Task: Reply to email with the signature Donald Hall with the subject 'Performance review' from softage.1@softage.net with the message 'I need your input on the best approach to resolving a project issue.'
Action: Mouse moved to (786, 197)
Screenshot: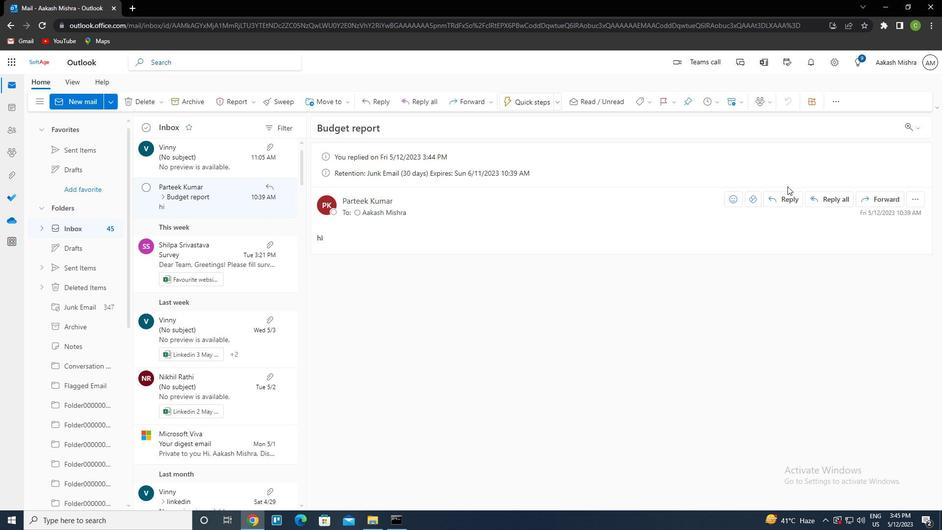 
Action: Mouse pressed left at (786, 197)
Screenshot: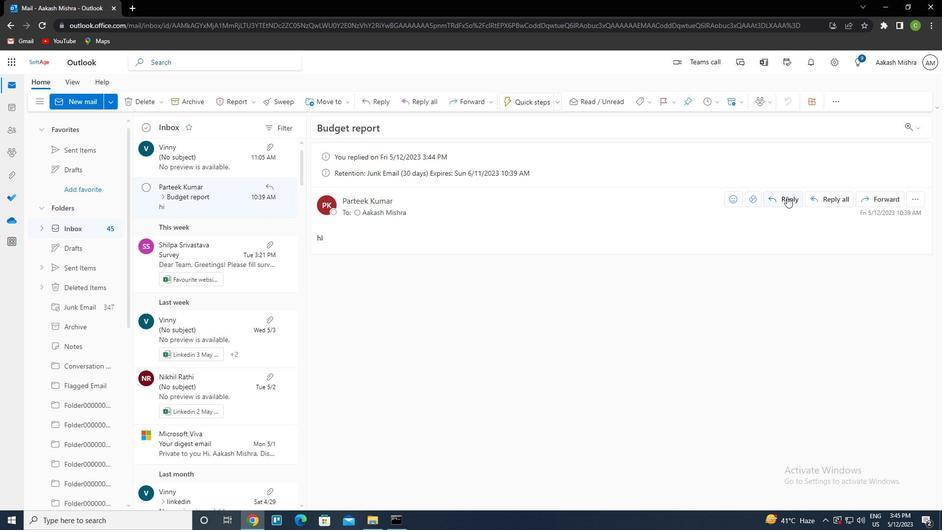 
Action: Mouse moved to (630, 99)
Screenshot: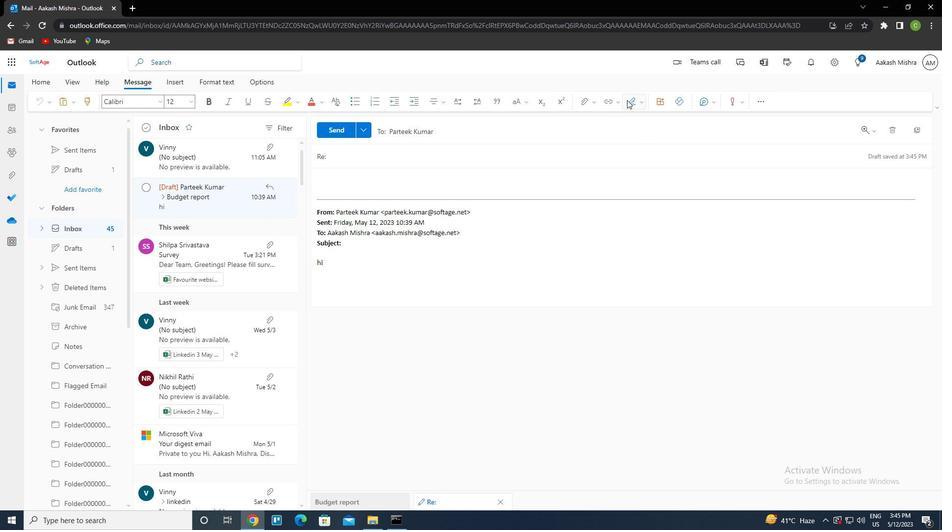 
Action: Mouse pressed left at (630, 99)
Screenshot: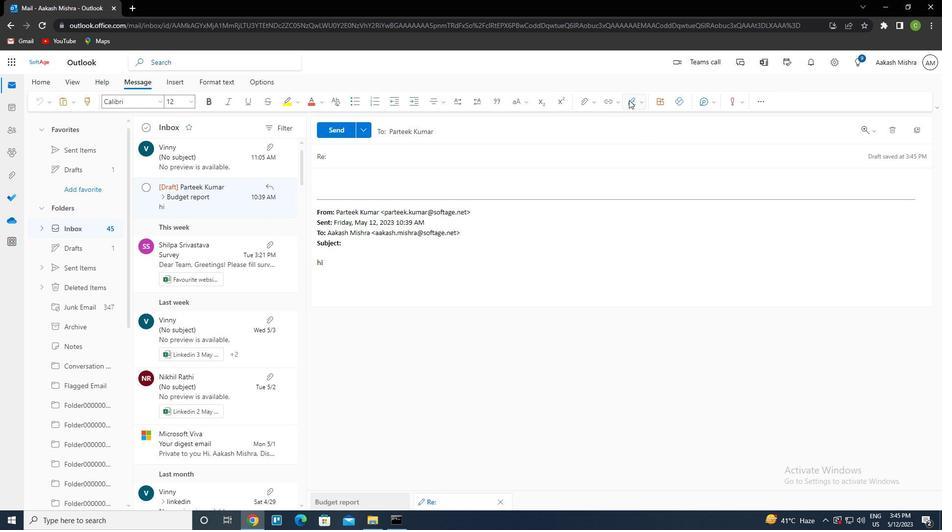 
Action: Mouse moved to (625, 146)
Screenshot: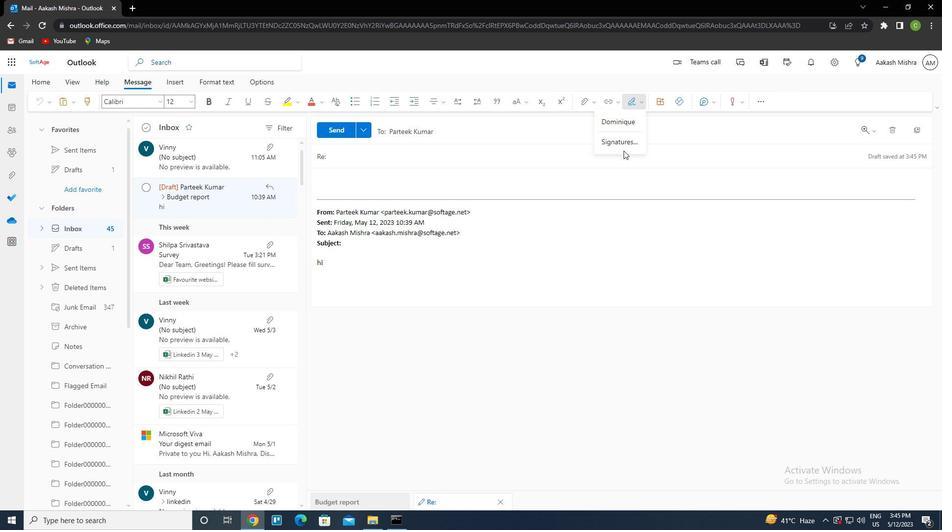 
Action: Mouse pressed left at (625, 146)
Screenshot: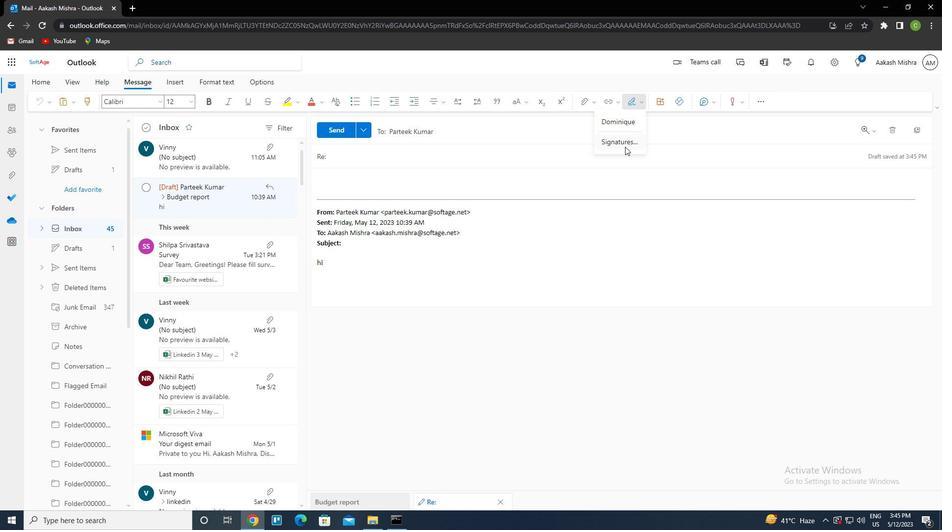 
Action: Mouse moved to (668, 177)
Screenshot: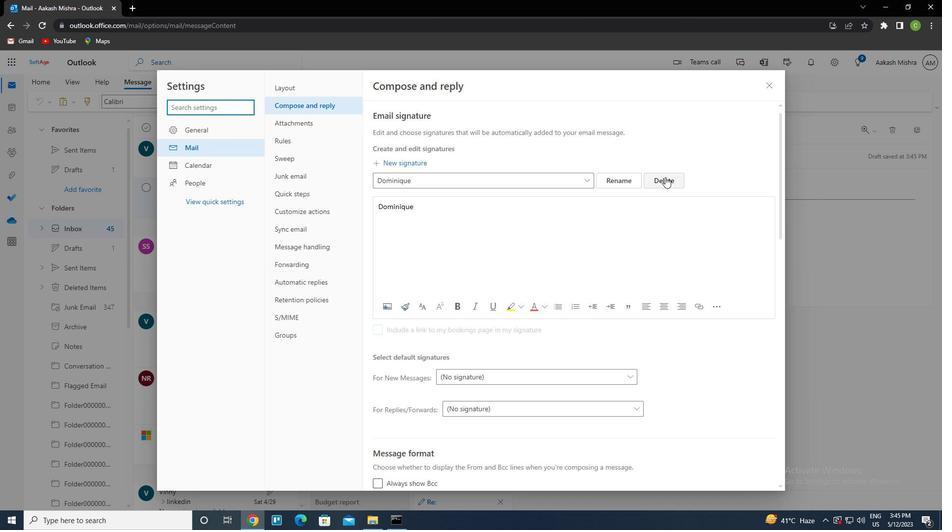 
Action: Mouse pressed left at (668, 177)
Screenshot: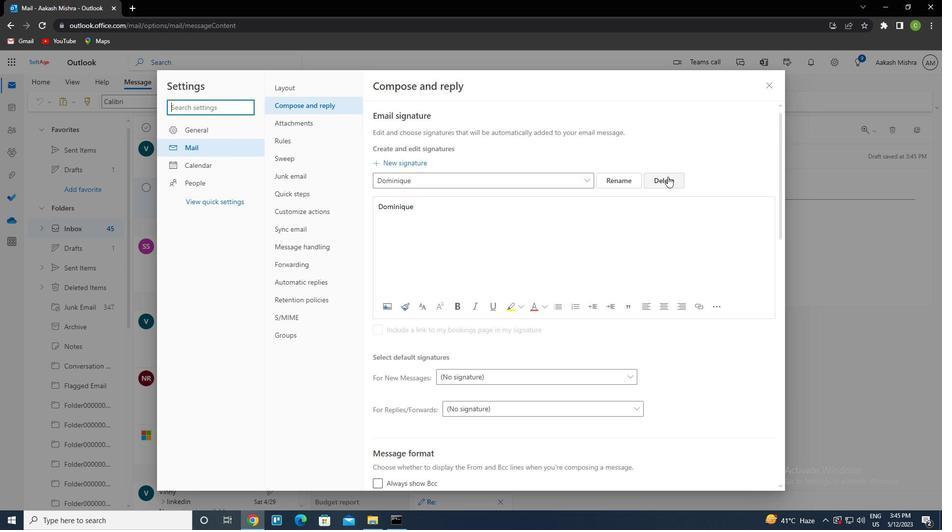 
Action: Mouse moved to (458, 178)
Screenshot: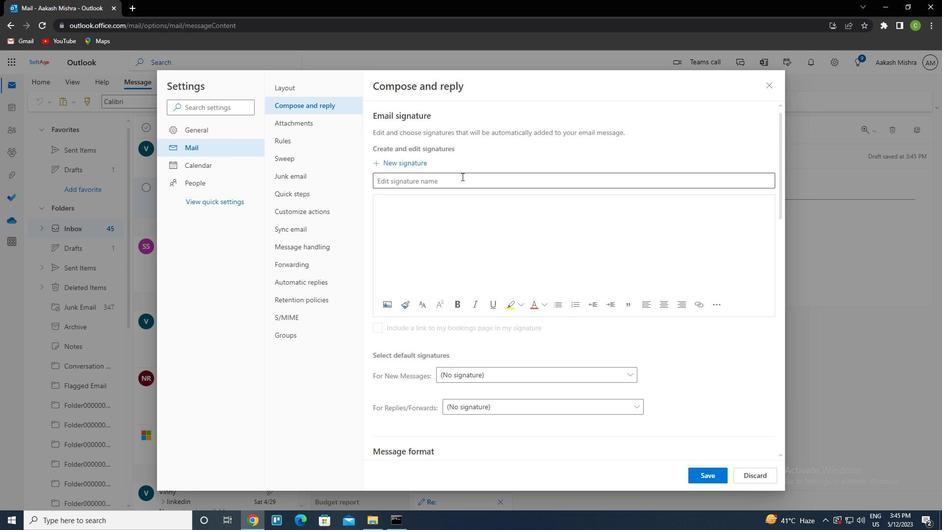 
Action: Mouse pressed left at (458, 178)
Screenshot: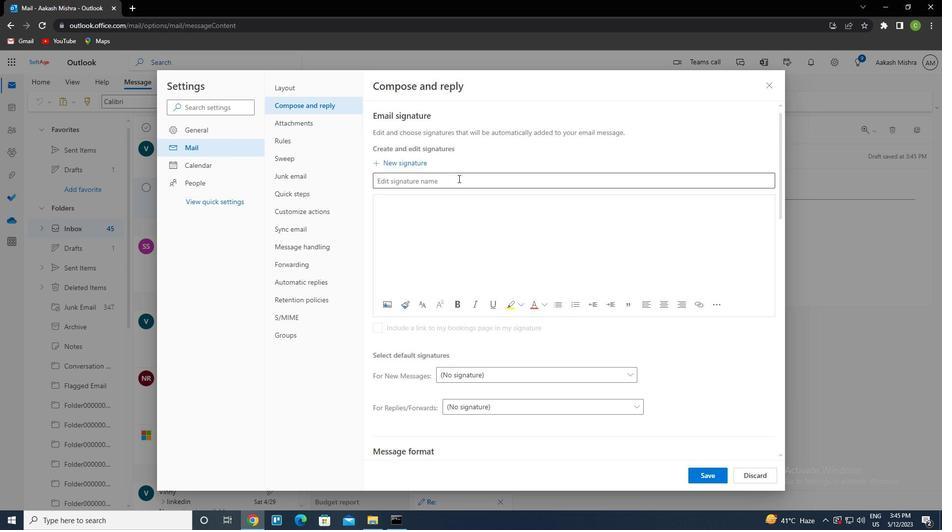 
Action: Key pressed <Key.caps_lock>d<Key.caps_lock>onald<Key.space><Key.caps_lock>h<Key.caps_lock>all<Key.tab><Key.caps_lock>d<Key.caps_lock>onald<Key.space><Key.caps_lock>h<Key.caps_lock>all
Screenshot: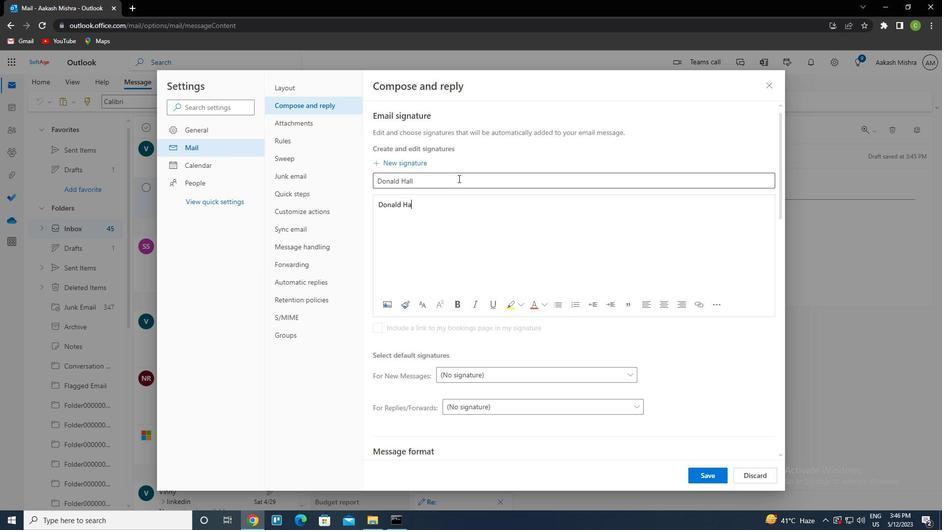 
Action: Mouse moved to (708, 476)
Screenshot: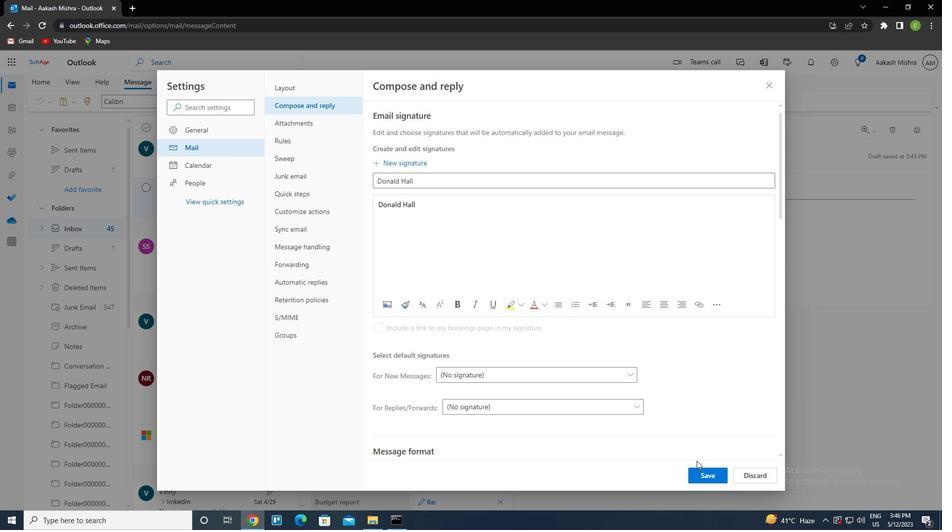 
Action: Mouse pressed left at (708, 476)
Screenshot: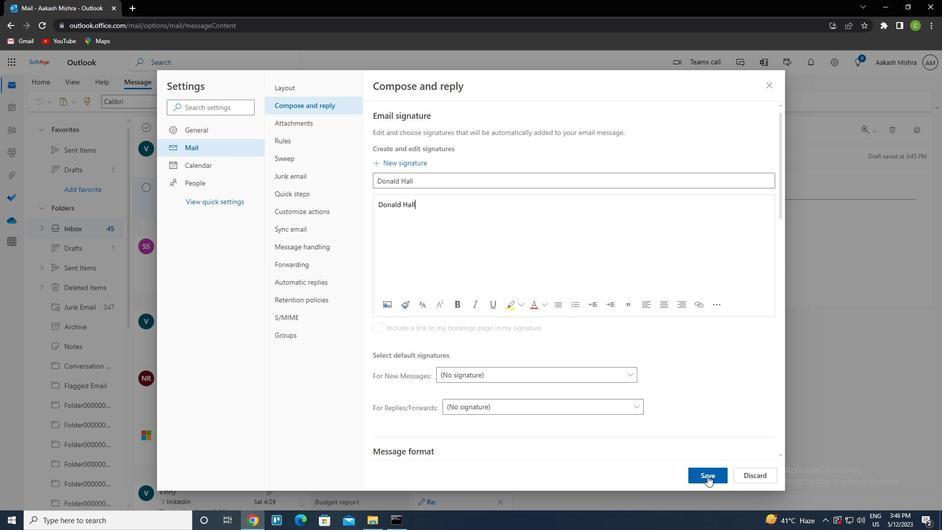 
Action: Mouse moved to (775, 90)
Screenshot: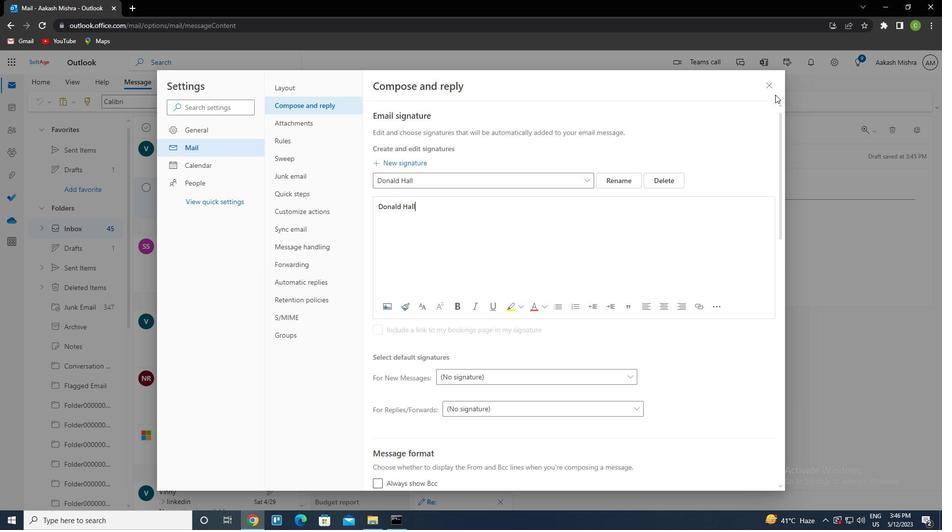 
Action: Mouse pressed left at (775, 90)
Screenshot: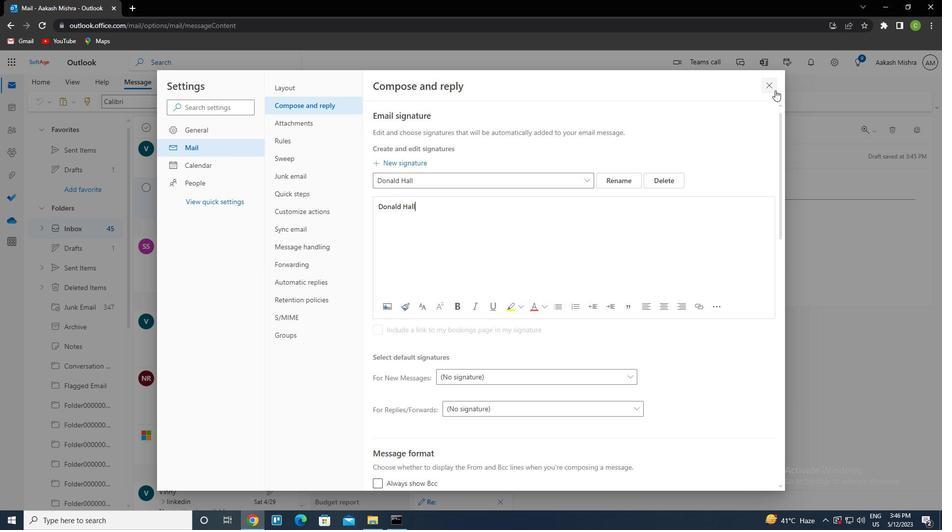 
Action: Mouse moved to (636, 95)
Screenshot: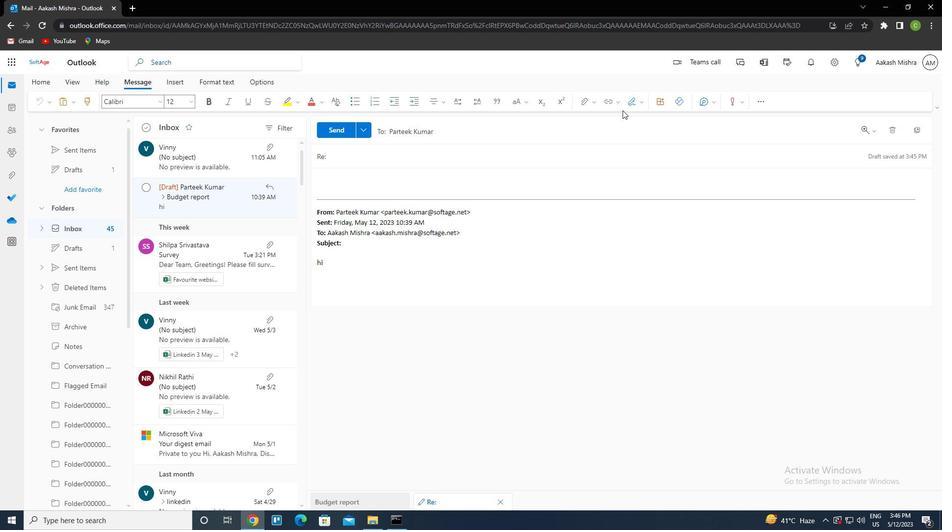 
Action: Mouse pressed left at (636, 95)
Screenshot: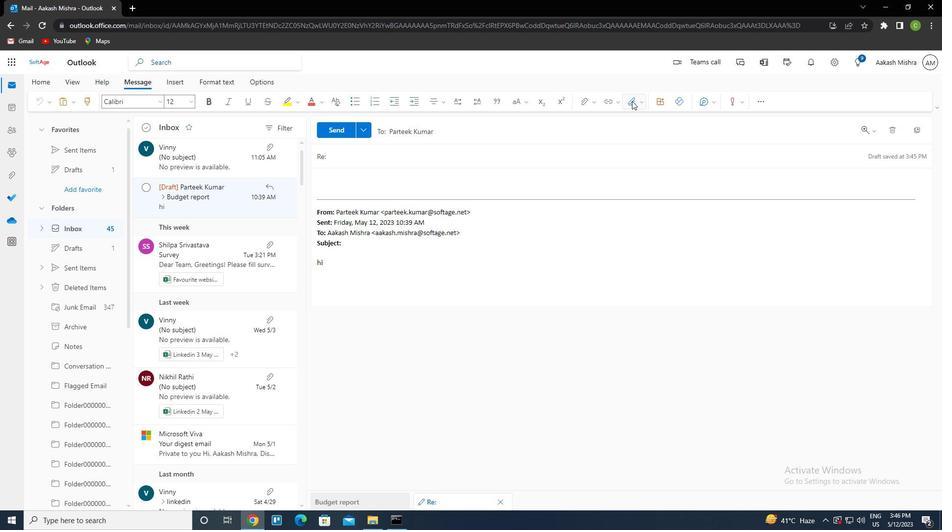 
Action: Mouse moved to (623, 122)
Screenshot: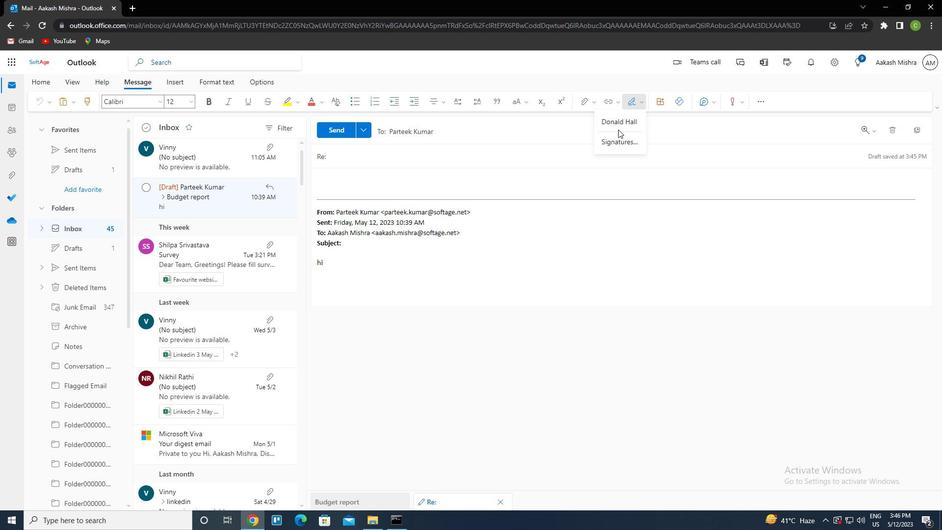 
Action: Mouse pressed left at (623, 122)
Screenshot: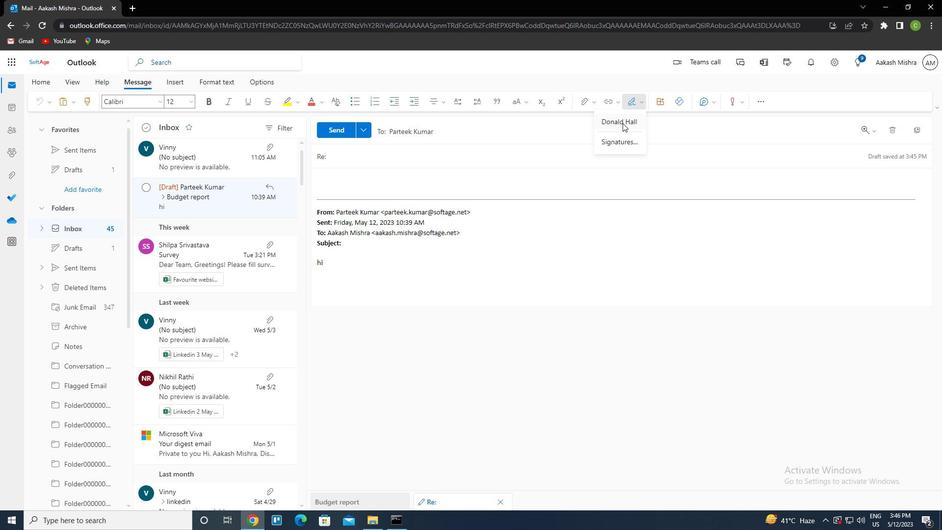 
Action: Mouse moved to (341, 157)
Screenshot: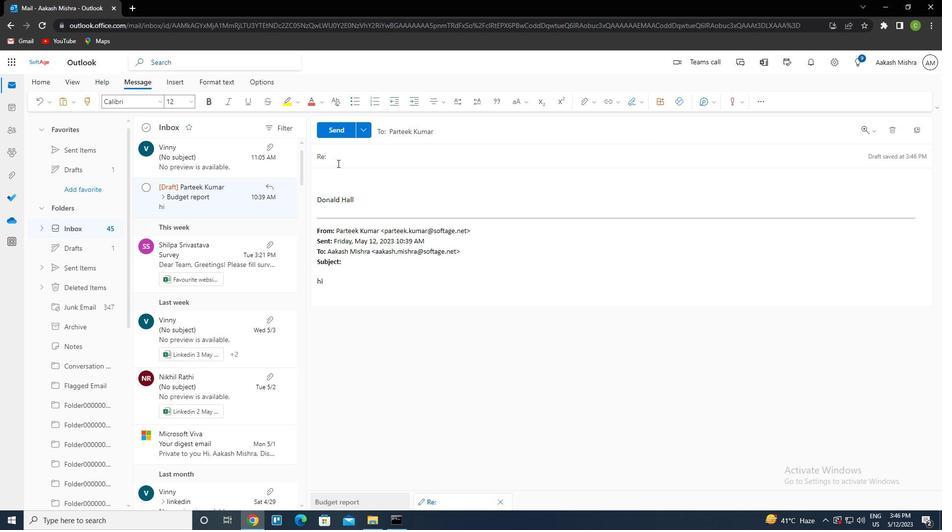 
Action: Mouse pressed left at (341, 157)
Screenshot: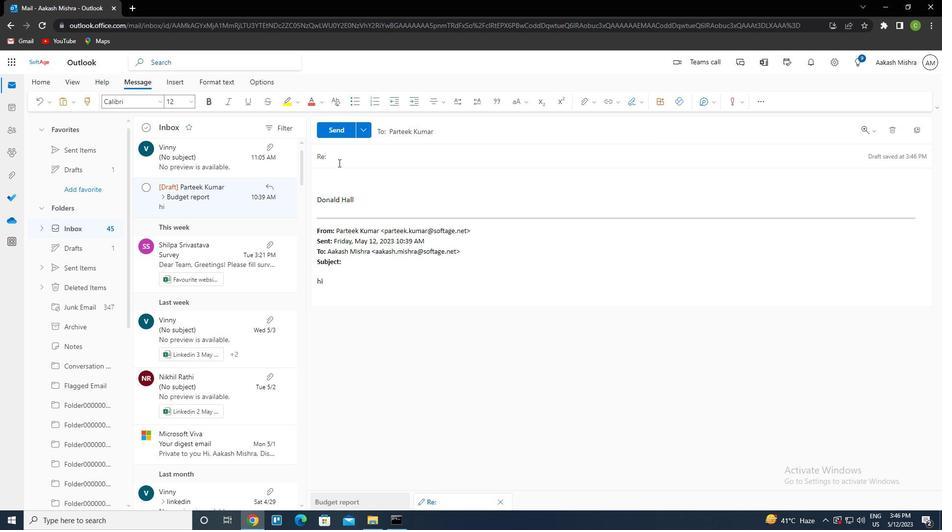 
Action: Key pressed <Key.caps_lock>p<Key.caps_lock>erformance<Key.space>review<Key.tab><Key.caps_lock>i<Key.space><Key.caps_lock>ned<Key.space>your<Key.space>input<Key.space>on<Key.space>the<Key.space>best<Key.space>approach<Key.space>to<Key.space>resolving<Key.space>a<Key.space>project<Key.space>issue
Screenshot: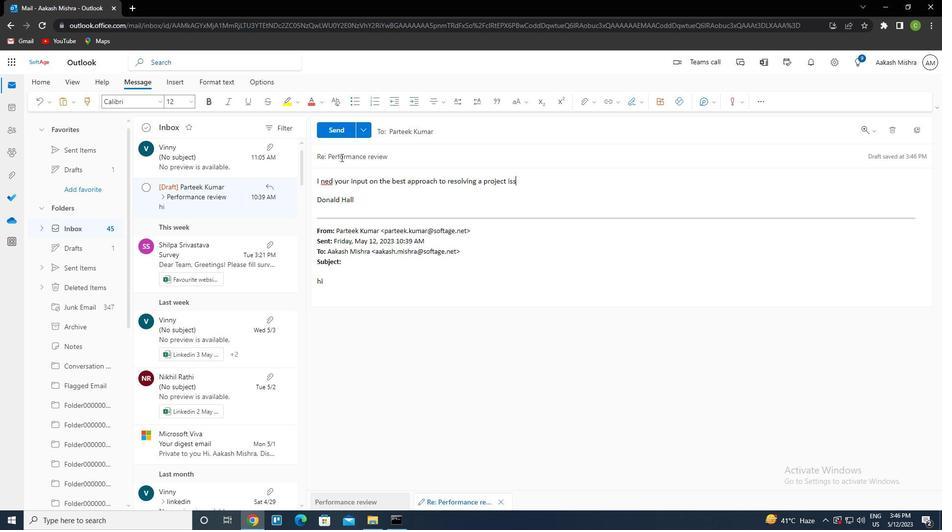 
Action: Mouse moved to (325, 181)
Screenshot: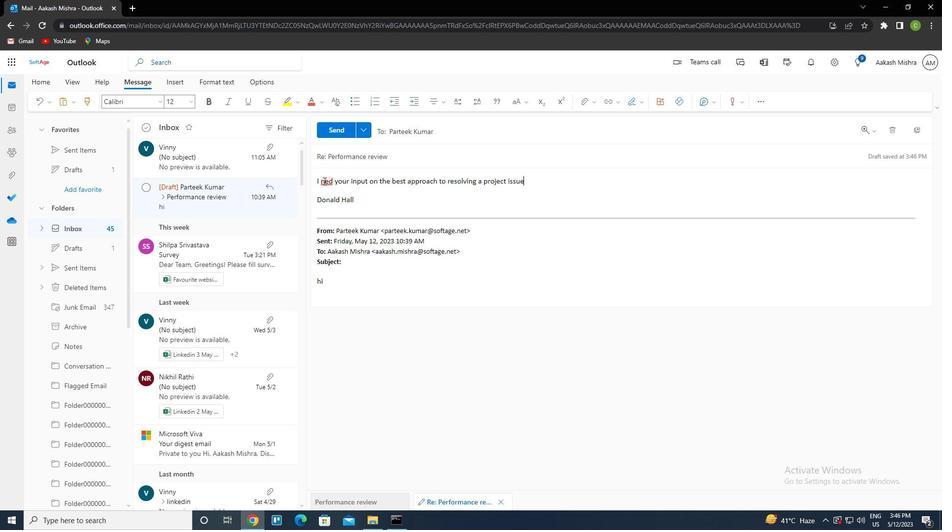 
Action: Mouse pressed left at (325, 181)
Screenshot: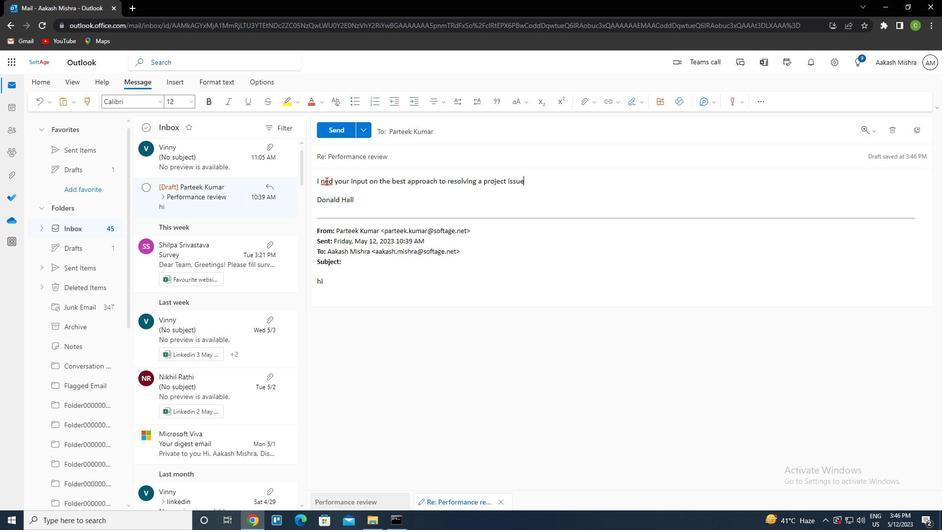 
Action: Mouse moved to (387, 191)
Screenshot: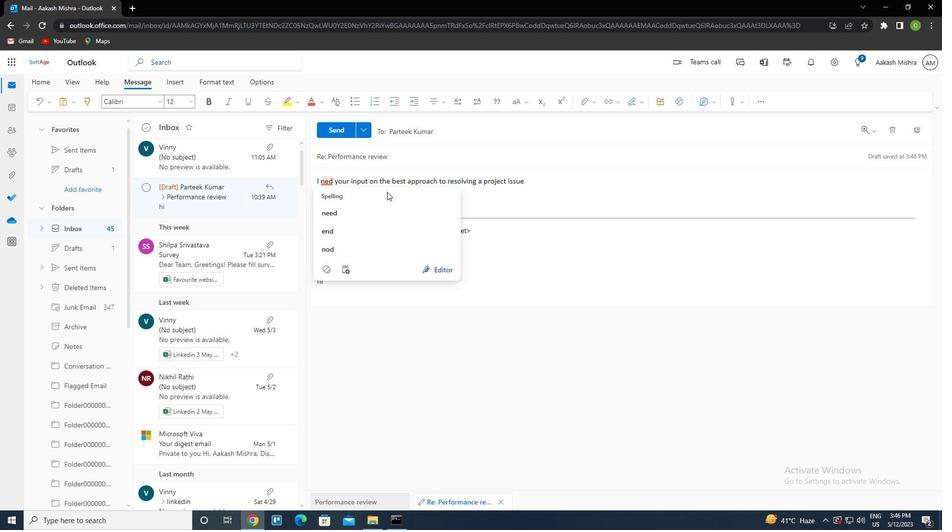 
Action: Key pressed e
Screenshot: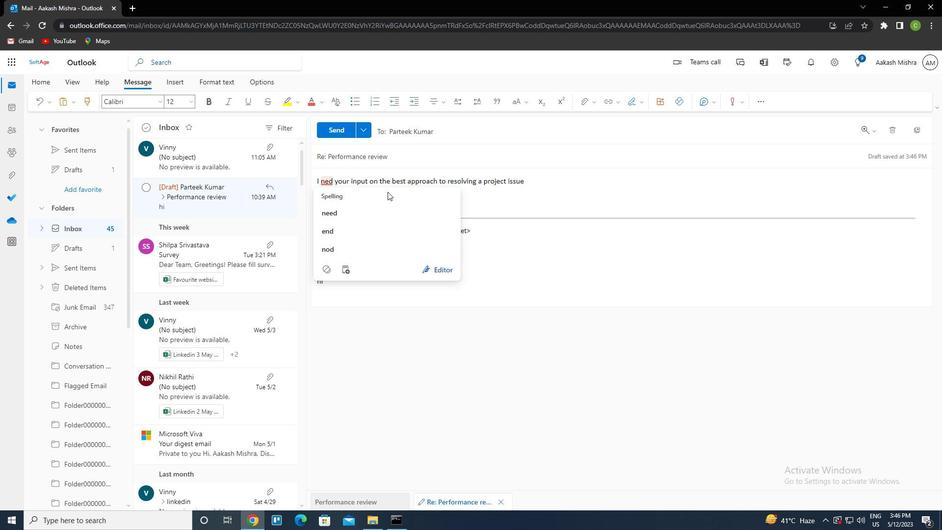 
Action: Mouse moved to (332, 132)
Screenshot: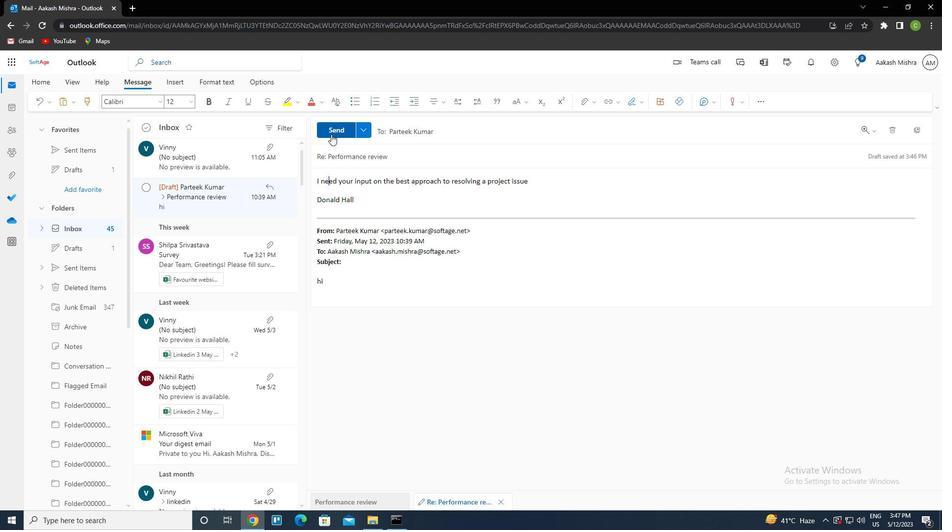
Action: Mouse pressed left at (332, 132)
Screenshot: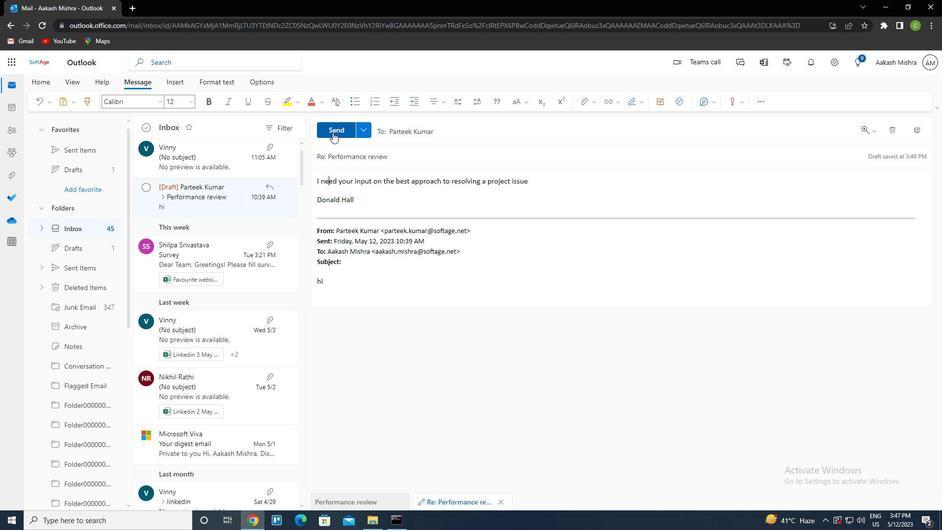 
Action: Mouse moved to (482, 284)
Screenshot: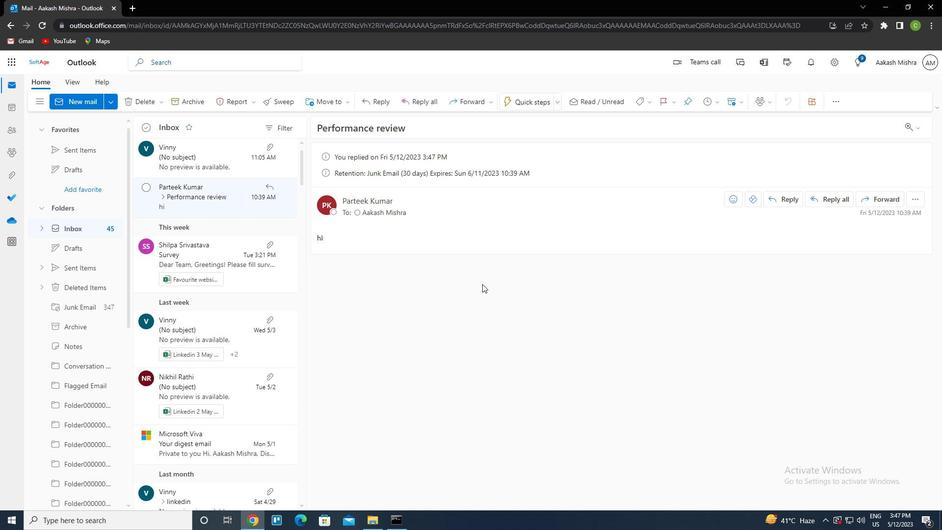 
